 Task: Generate a high-quality audio file in FLAC format.
Action: Mouse moved to (5, 13)
Screenshot: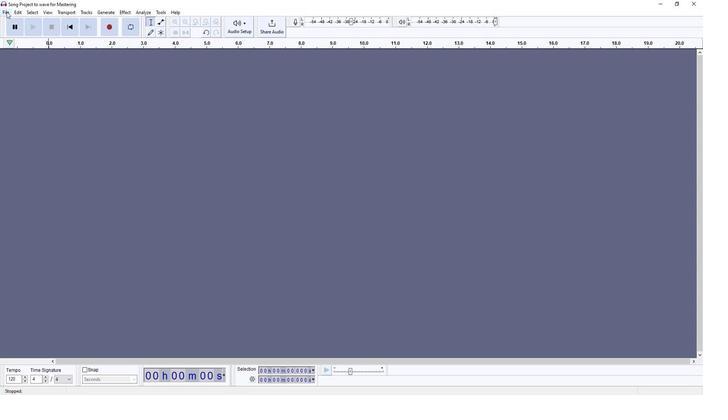 
Action: Mouse pressed left at (5, 13)
Screenshot: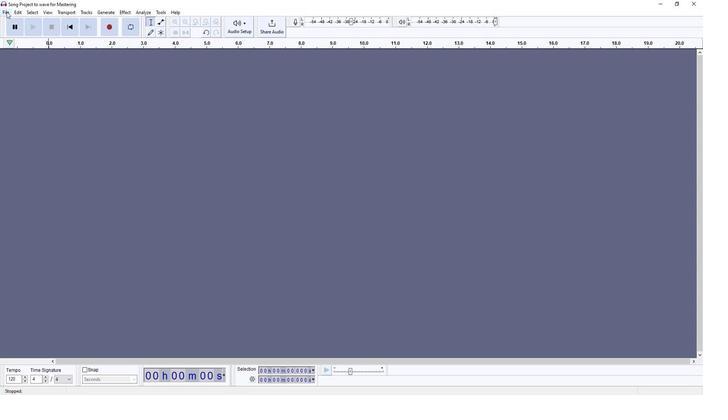 
Action: Mouse moved to (124, 87)
Screenshot: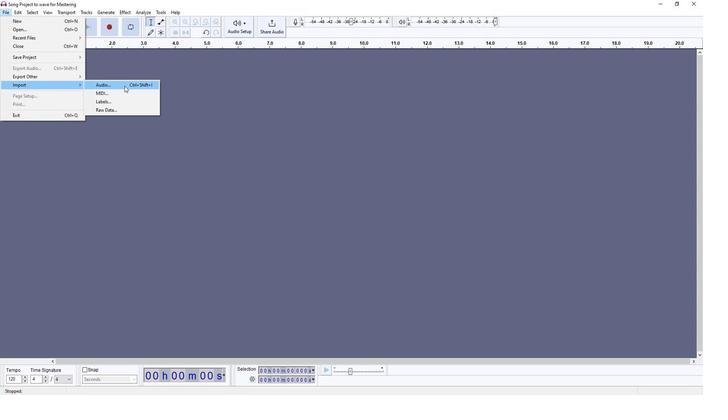 
Action: Mouse pressed left at (124, 87)
Screenshot: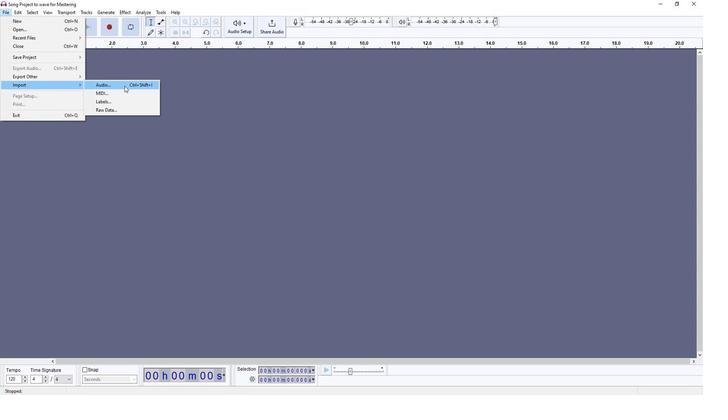 
Action: Mouse moved to (56, 64)
Screenshot: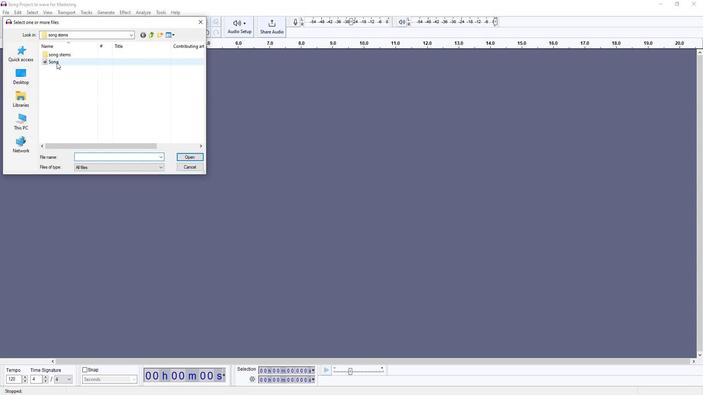 
Action: Mouse pressed left at (56, 64)
Screenshot: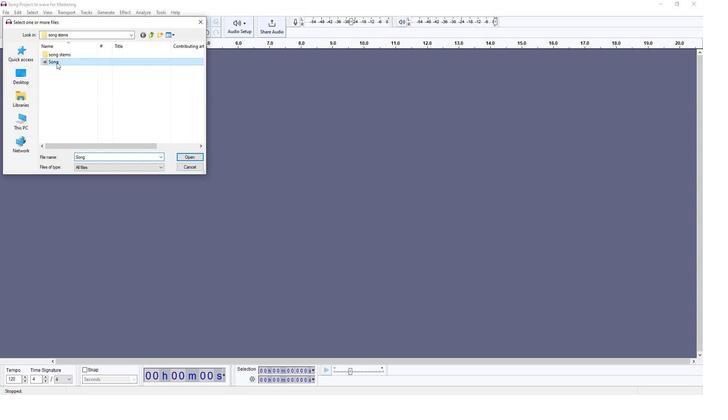 
Action: Mouse moved to (190, 156)
Screenshot: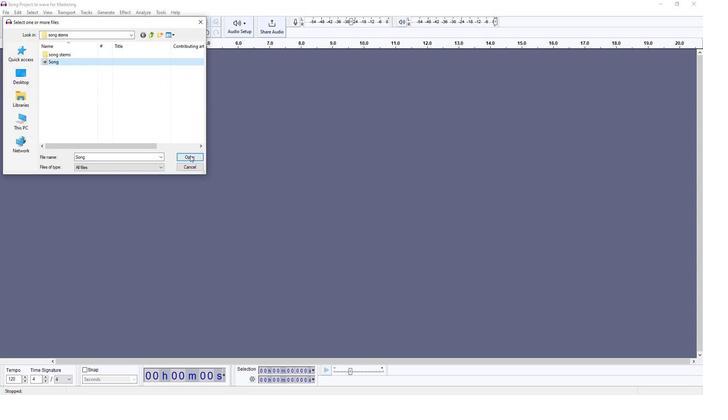 
Action: Mouse pressed left at (190, 156)
Screenshot: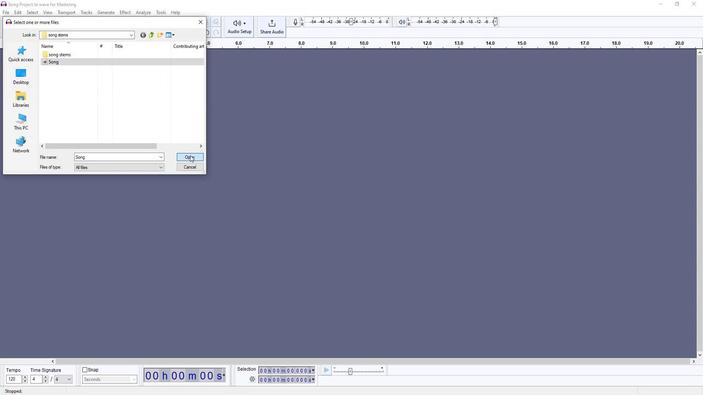 
Action: Mouse moved to (699, 110)
Screenshot: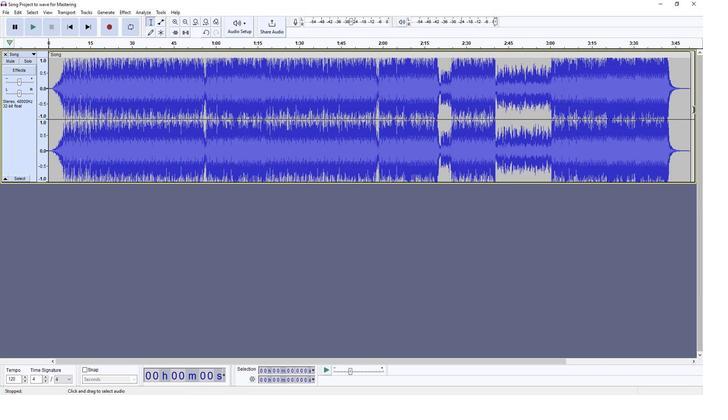 
Action: Mouse pressed left at (699, 110)
Screenshot: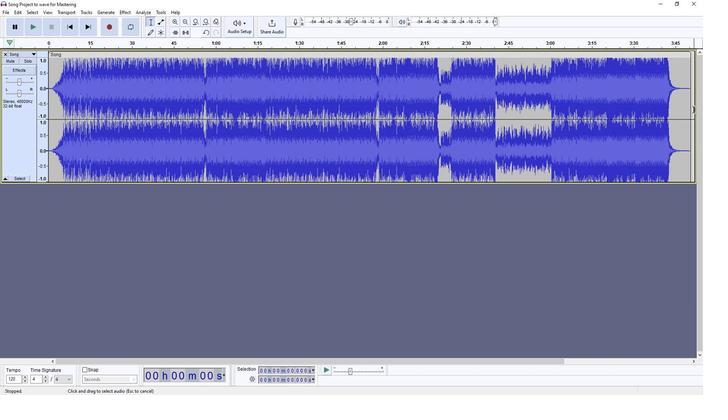 
Action: Mouse moved to (33, 29)
Screenshot: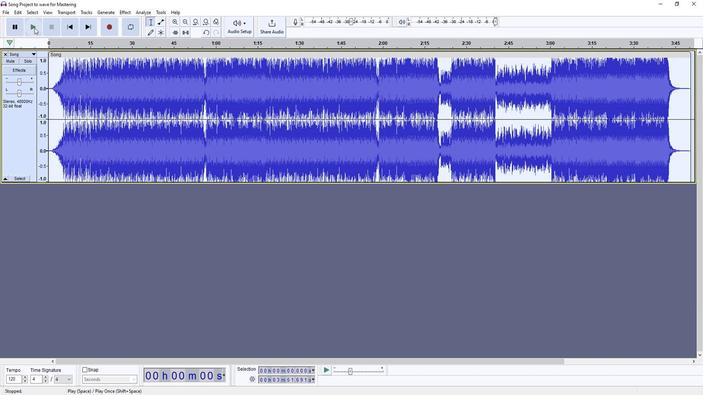 
Action: Mouse pressed left at (33, 29)
Screenshot: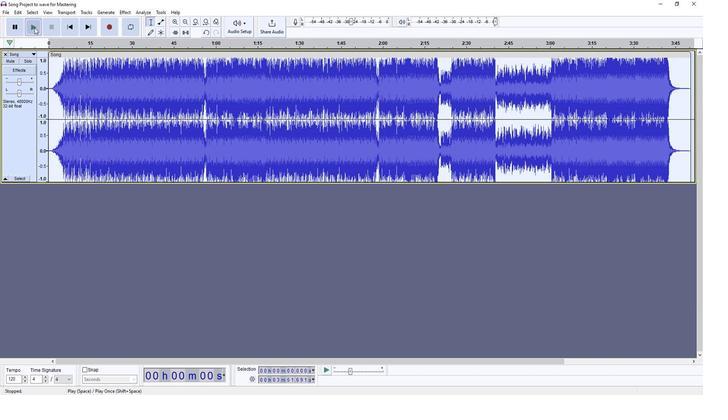 
Action: Mouse moved to (51, 26)
Screenshot: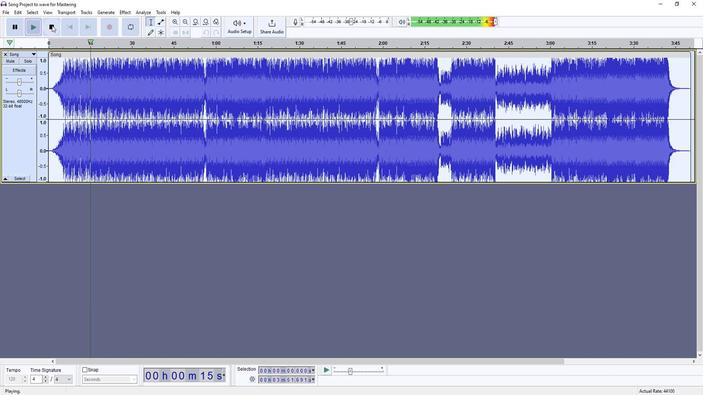 
Action: Mouse pressed left at (51, 26)
Screenshot: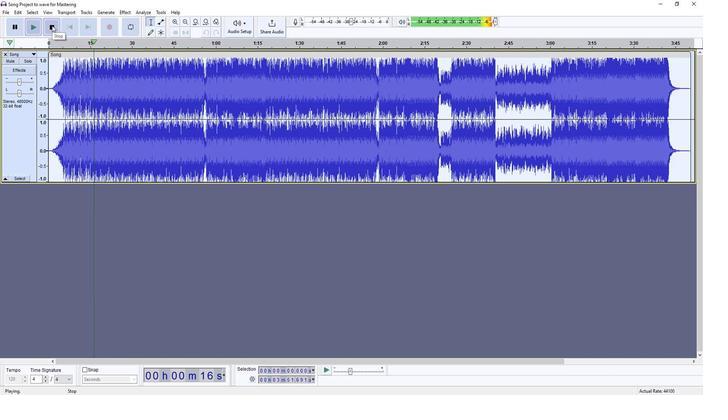 
Action: Mouse moved to (3, 13)
Screenshot: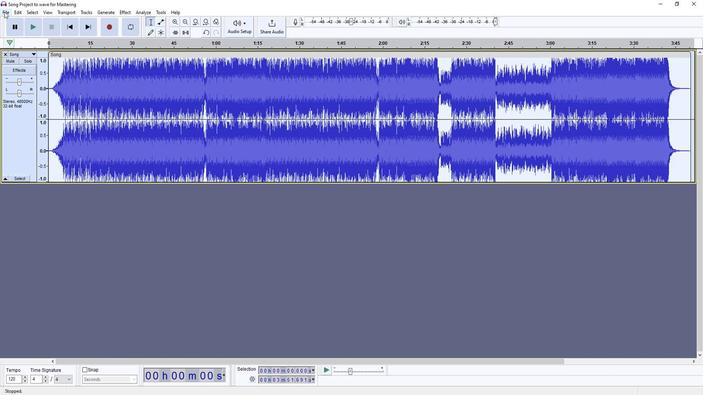 
Action: Mouse pressed left at (3, 13)
Screenshot: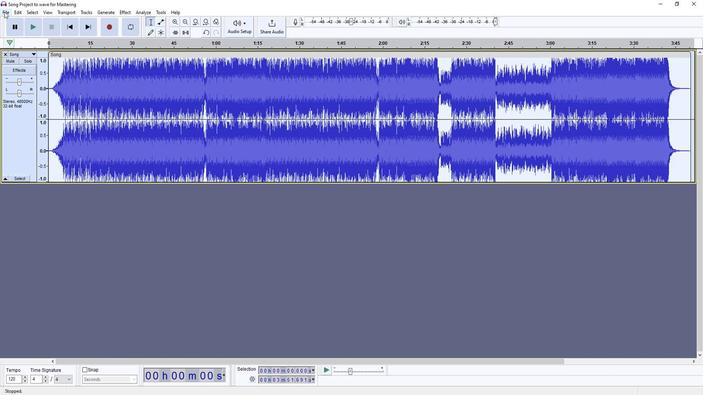 
Action: Mouse moved to (25, 70)
Screenshot: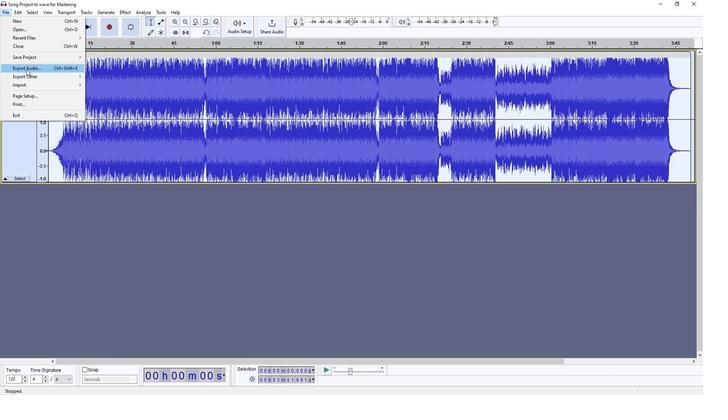 
Action: Mouse pressed left at (25, 70)
Screenshot: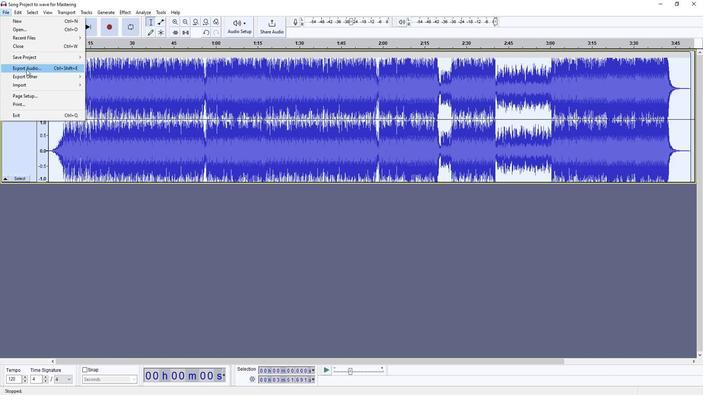 
Action: Key pressed <Key.backspace>hight<Key.space>quality<Key.space>audio<Key.space>to<Key.space><Key.shift><Key.shift><Key.shift><Key.shift><Key.shift><Key.shift><Key.shift><Key.shift><Key.shift><Key.shift><Key.shift><Key.shift><Key.shift><Key.shift><Key.shift><Key.shift><Key.shift><Key.shift><Key.shift><Key.shift><Key.shift><Key.shift><Key.shift><Key.shift><Key.shift><Key.shift><Key.shift>FLAC<Key.space><Key.shift><Key.shift>File<Key.space><Key.shift>Format
Screenshot: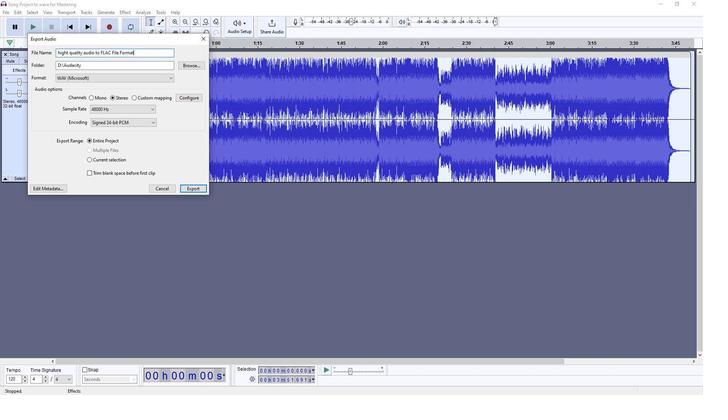 
Action: Mouse moved to (99, 75)
Screenshot: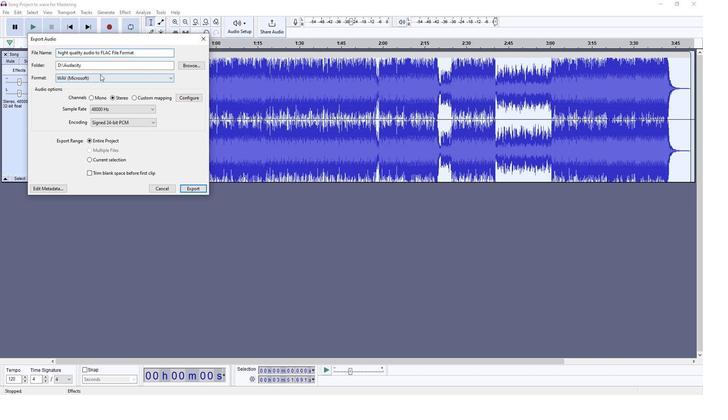 
Action: Mouse pressed left at (99, 75)
Screenshot: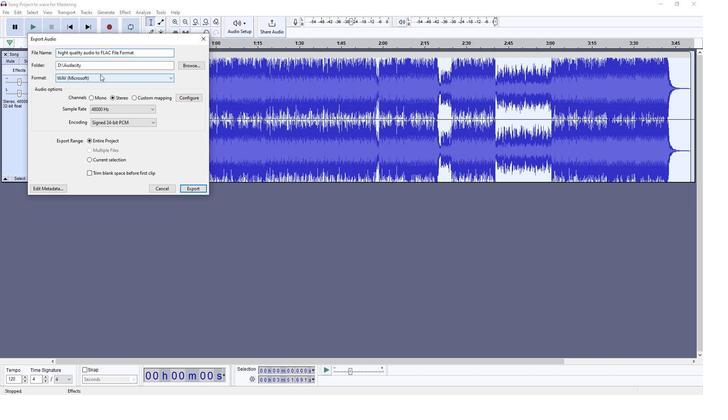 
Action: Mouse moved to (76, 113)
Screenshot: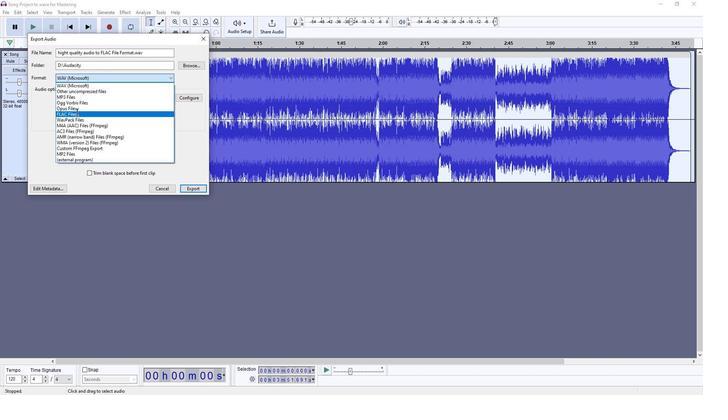 
Action: Mouse pressed left at (76, 113)
Screenshot: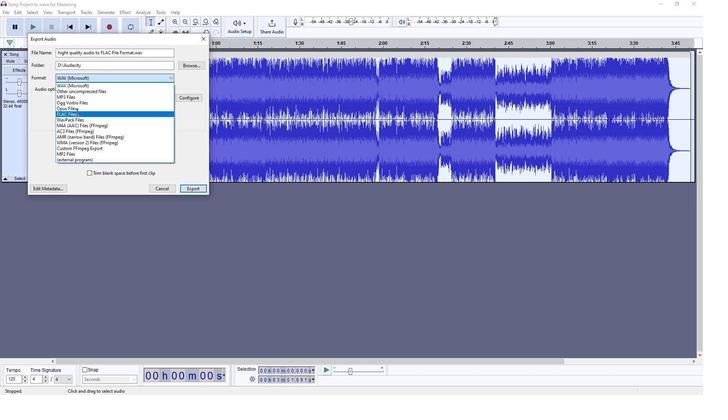 
Action: Mouse moved to (197, 201)
Screenshot: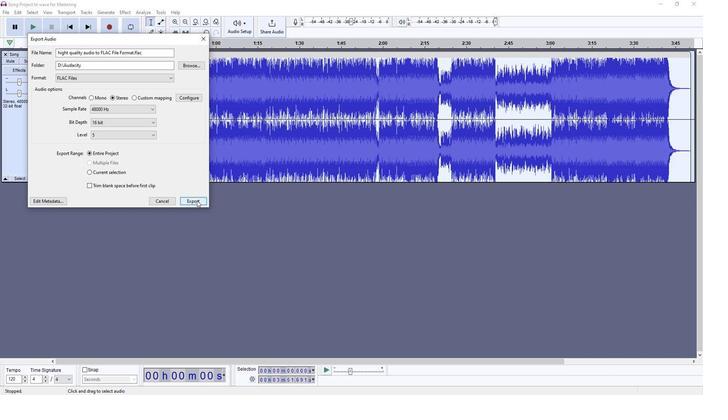 
Action: Mouse pressed left at (197, 201)
Screenshot: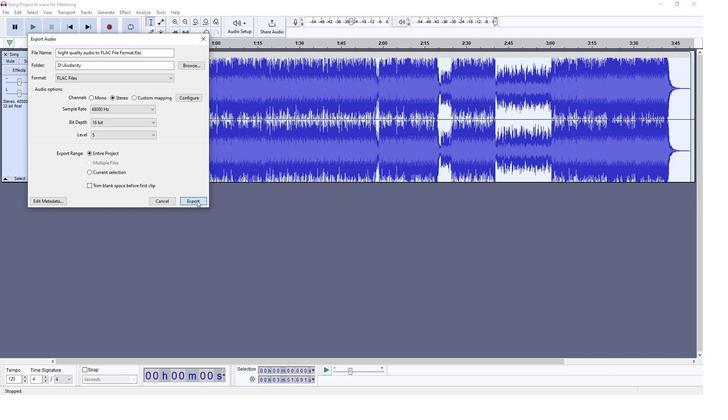
Action: Mouse moved to (4, 13)
Screenshot: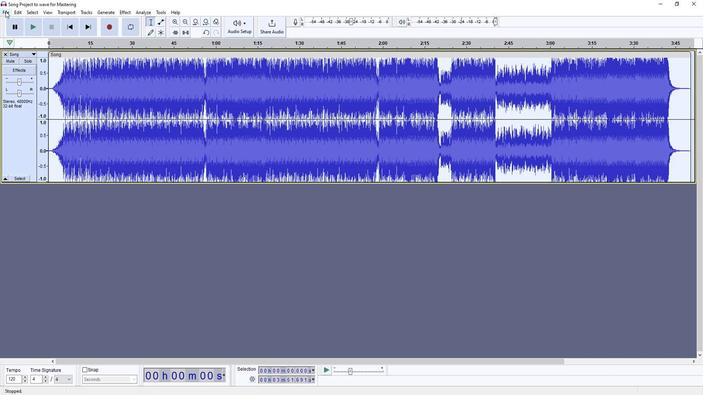 
Action: Mouse pressed left at (4, 13)
Screenshot: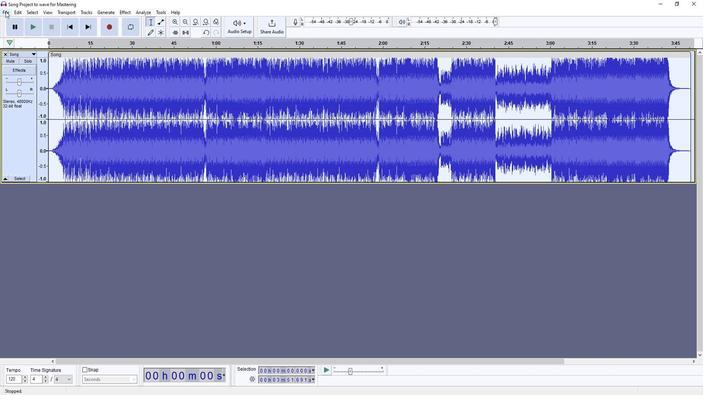 
Action: Mouse moved to (106, 65)
Screenshot: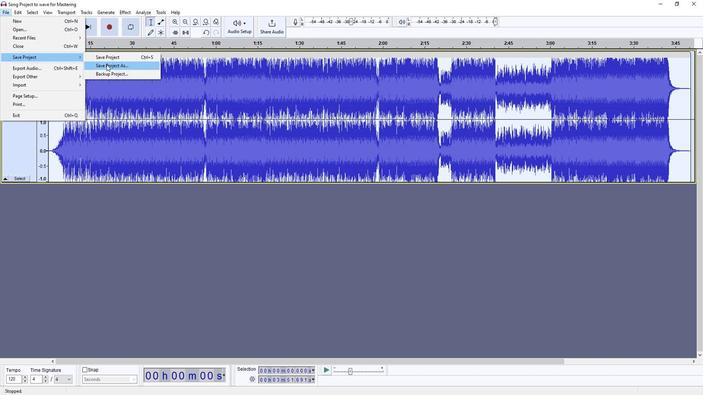 
Action: Mouse pressed left at (106, 65)
Screenshot: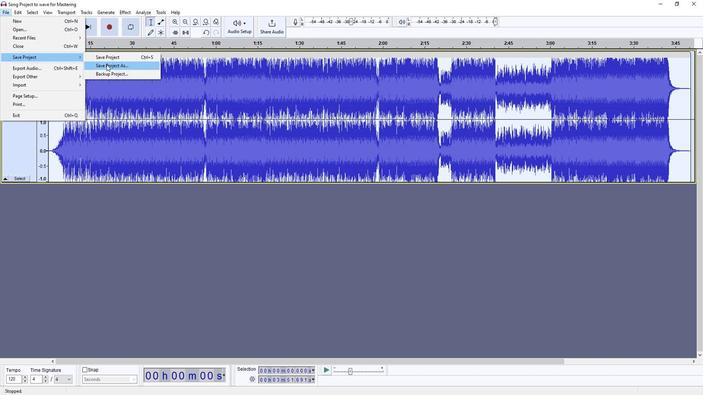 
Action: Mouse moved to (32, 35)
Screenshot: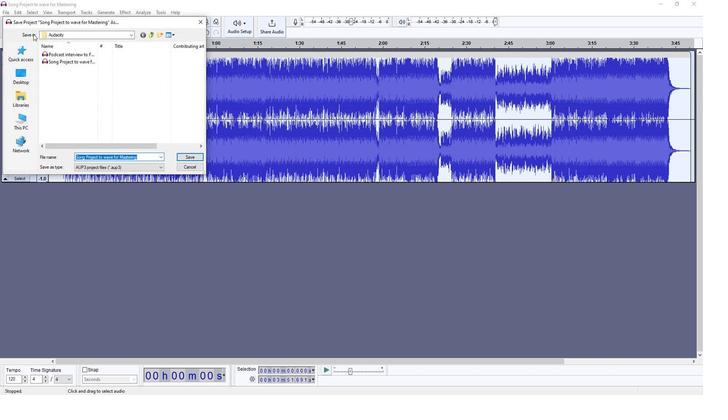 
Action: Key pressed <Key.backspace><Key.shift>Hin
Screenshot: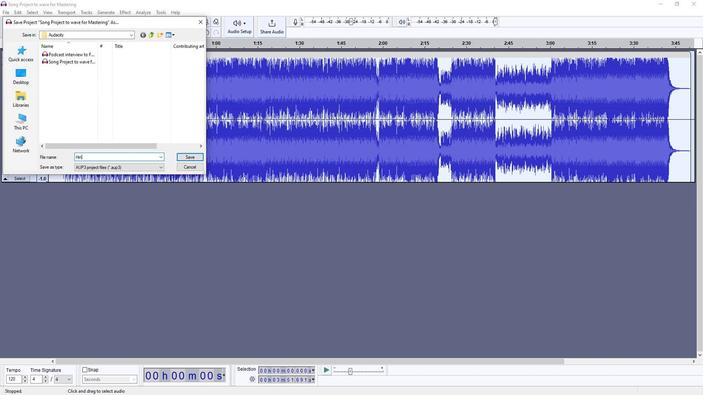 
Action: Mouse moved to (31, 35)
Screenshot: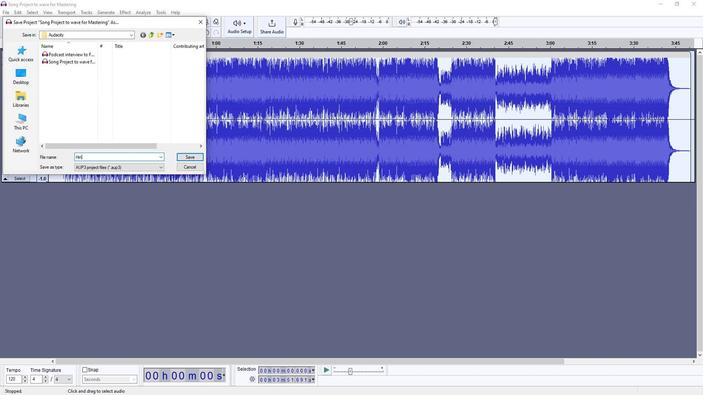 
Action: Key pressed ght<Key.space><Key.shift>Quality<Key.space>audio<Key.space>file<Key.space>in<Key.space><Key.shift><Key.shift><Key.shift><Key.shift><Key.shift><Key.shift><Key.shift><Key.shift><Key.shift><Key.shift><Key.shift><Key.shift><Key.shift><Key.shift><Key.shift><Key.shift><Key.shift><Key.shift><Key.shift><Key.shift><Key.shift><Key.shift><Key.shift><Key.shift><Key.shift><Key.shift><Key.shift><Key.shift><Key.shift><Key.shift><Key.shift><Key.shift><Key.shift><Key.shift><Key.shift>FLAC<Key.space><Key.shift><Key.shift><Key.shift><Key.shift><Key.shift><Key.shift><Key.shift><Key.shift><Key.shift>Filr<Key.backspace>e<Key.space><Key.shift><Key.shift><Key.shift><Key.shift><Key.shift><Key.shift>Format
Screenshot: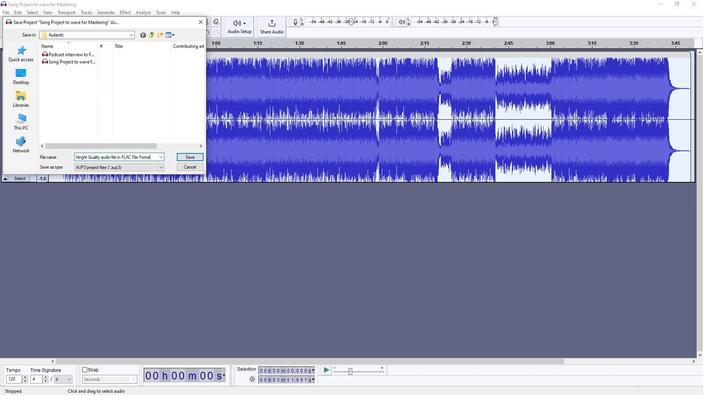 
Action: Mouse moved to (186, 158)
Screenshot: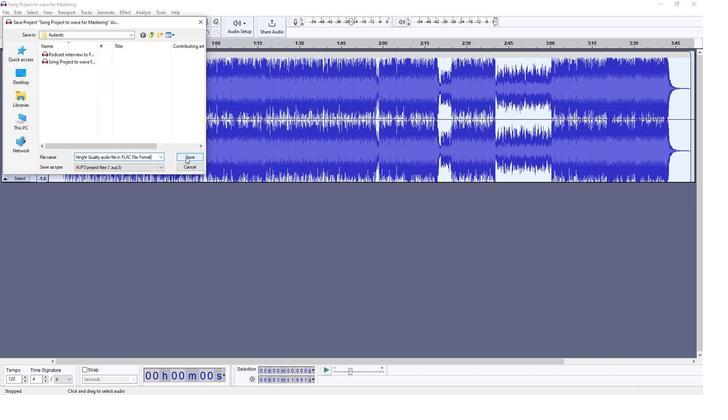 
Action: Mouse pressed left at (186, 158)
Screenshot: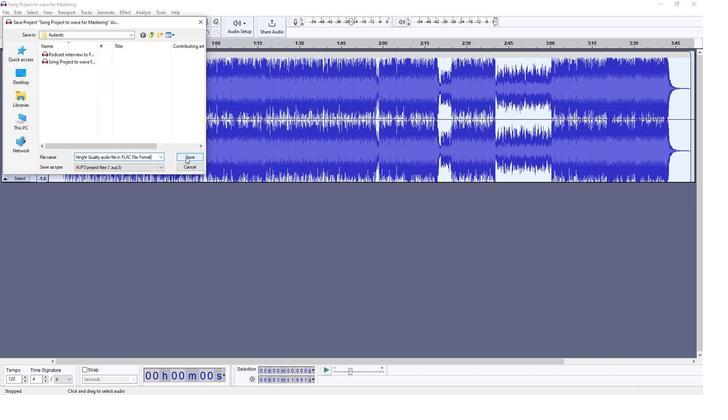
